 Task: Help me in understanding how to optimize sales data through guidance center
Action: Mouse moved to (308, 131)
Screenshot: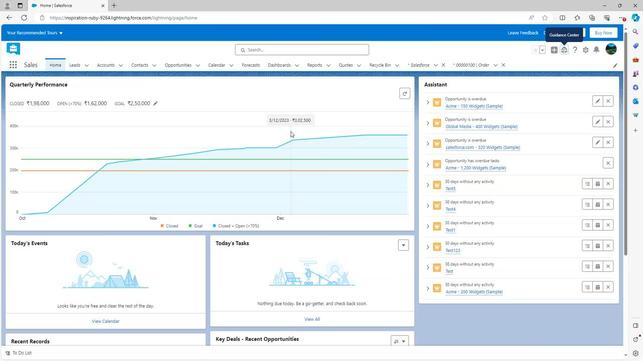 
Action: Mouse scrolled (308, 131) with delta (0, 0)
Screenshot: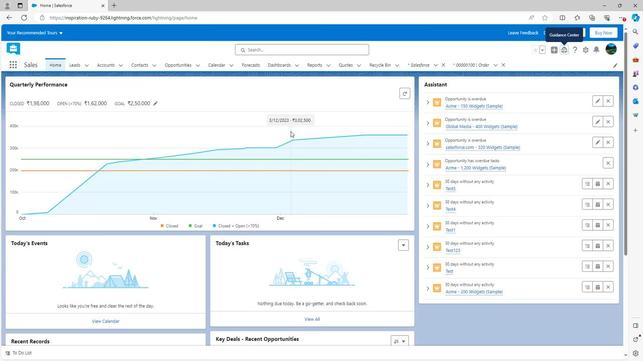 
Action: Mouse scrolled (308, 131) with delta (0, 0)
Screenshot: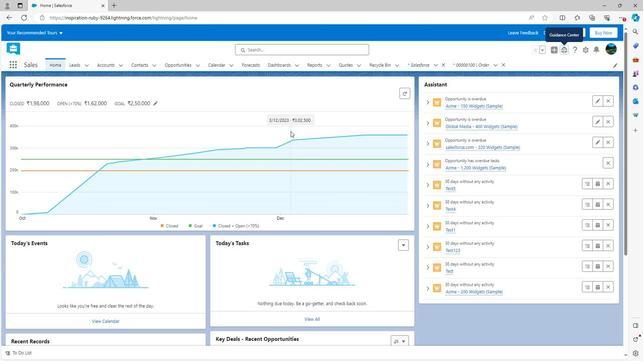 
Action: Mouse scrolled (308, 131) with delta (0, 0)
Screenshot: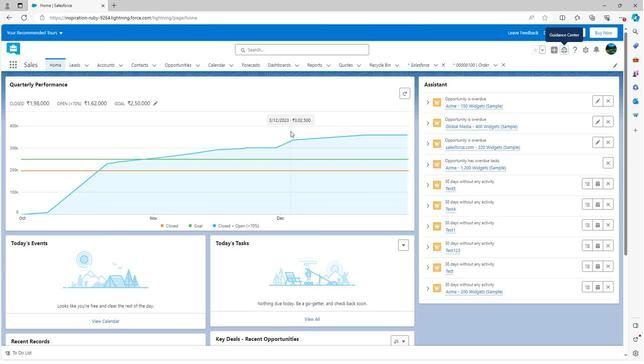 
Action: Mouse scrolled (308, 131) with delta (0, 0)
Screenshot: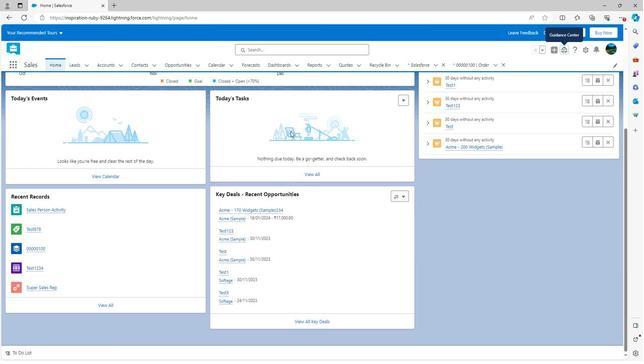 
Action: Mouse scrolled (308, 131) with delta (0, 0)
Screenshot: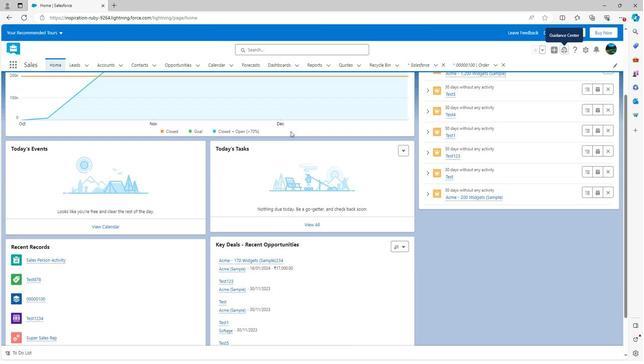 
Action: Mouse scrolled (308, 131) with delta (0, 0)
Screenshot: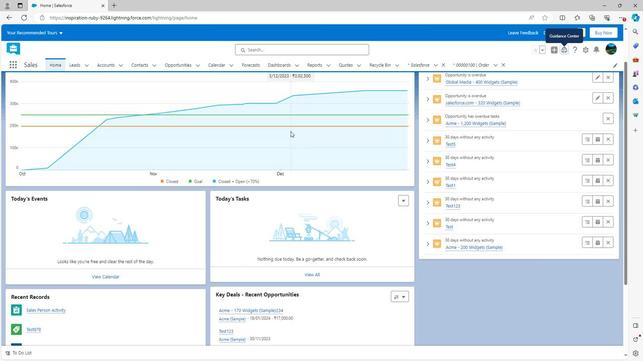 
Action: Mouse scrolled (308, 131) with delta (0, 0)
Screenshot: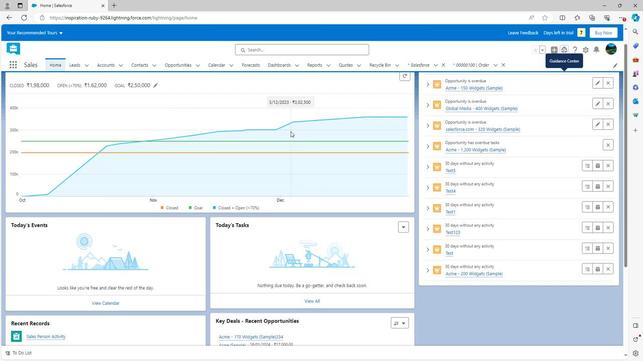 
Action: Mouse moved to (561, 48)
Screenshot: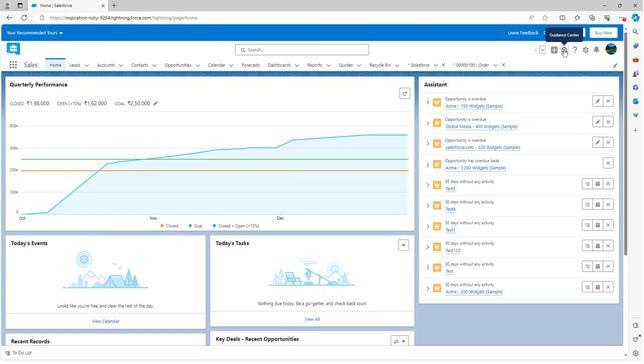 
Action: Mouse pressed left at (561, 48)
Screenshot: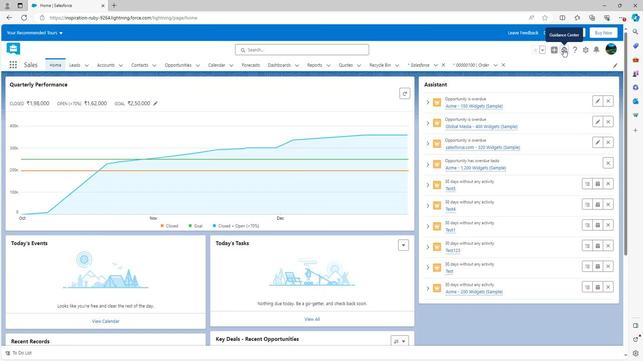 
Action: Mouse moved to (543, 166)
Screenshot: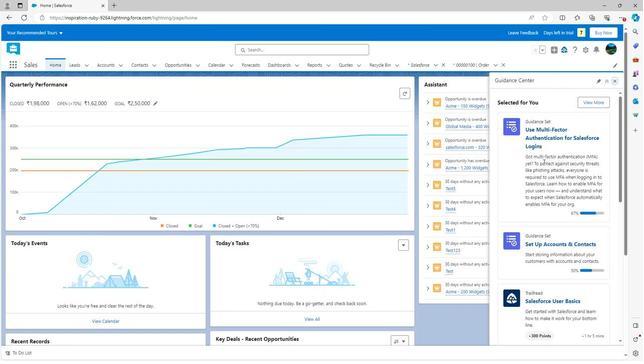 
Action: Mouse scrolled (543, 166) with delta (0, 0)
Screenshot: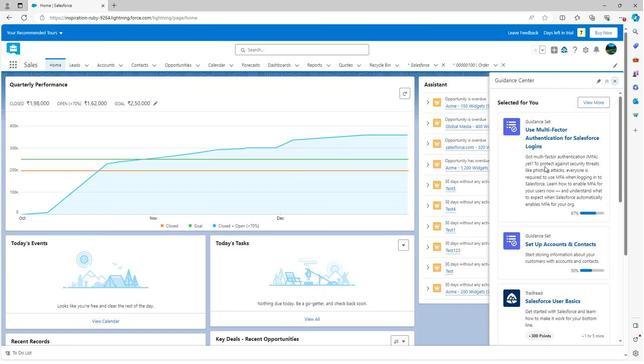 
Action: Mouse moved to (542, 261)
Screenshot: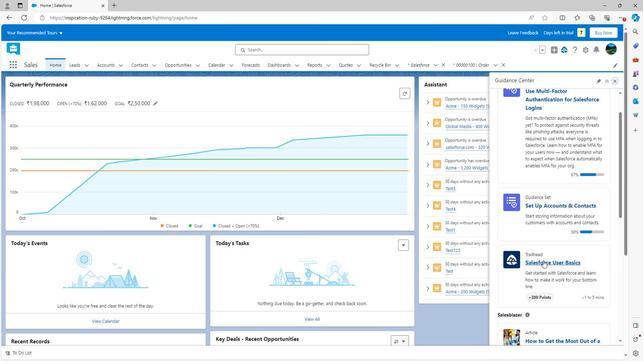 
Action: Mouse scrolled (542, 261) with delta (0, 0)
Screenshot: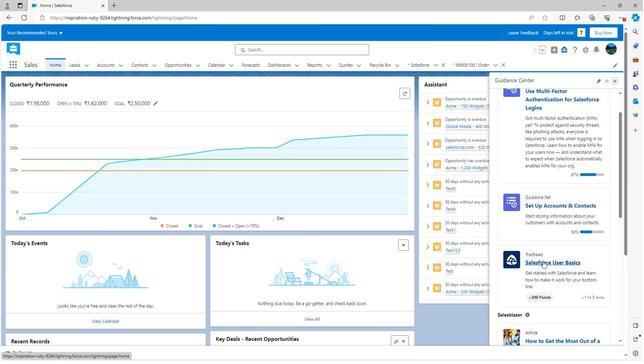
Action: Mouse moved to (541, 223)
Screenshot: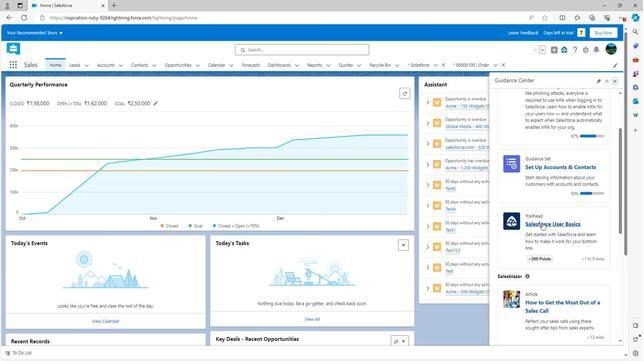 
Action: Mouse pressed left at (541, 223)
Screenshot: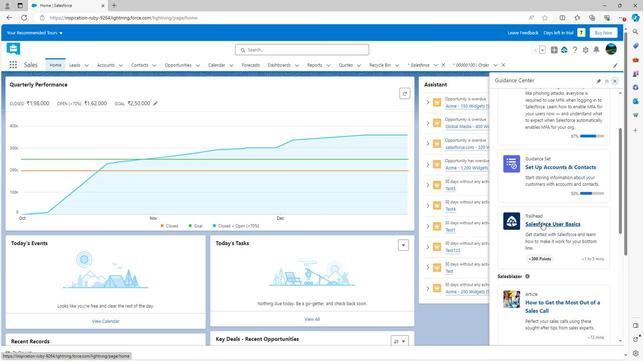 
Action: Mouse moved to (520, 248)
Screenshot: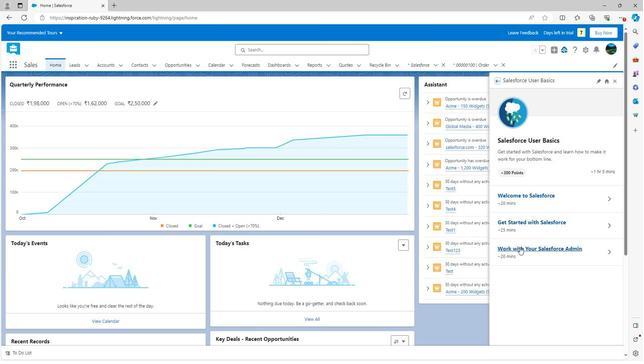 
